Task: Update the Trello card with a label, due date, description, attachment, and create a custom button.
Action: Mouse moved to (354, 406)
Screenshot: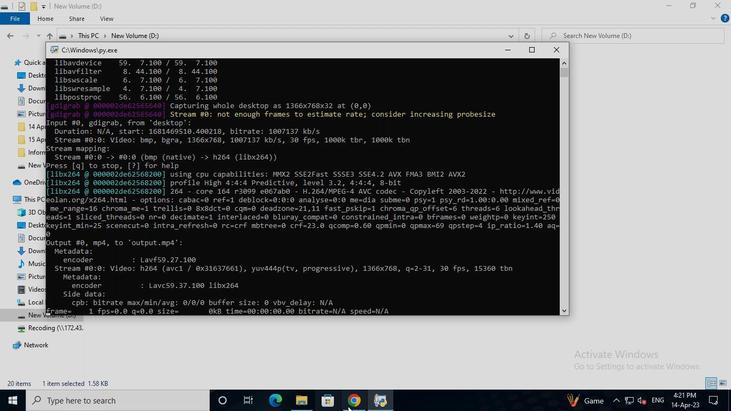 
Action: Mouse pressed left at (354, 406)
Screenshot: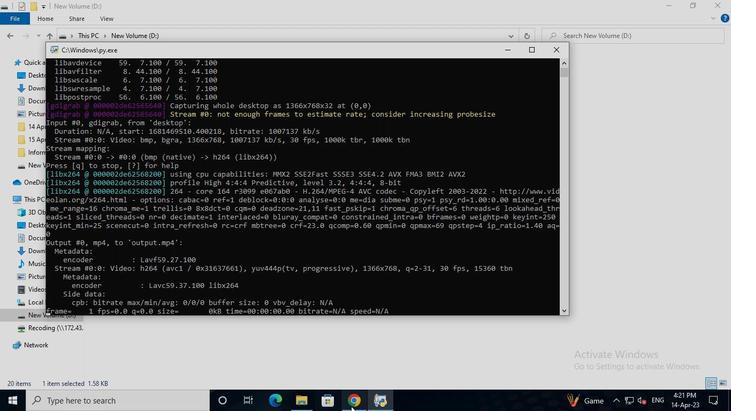 
Action: Mouse moved to (346, 324)
Screenshot: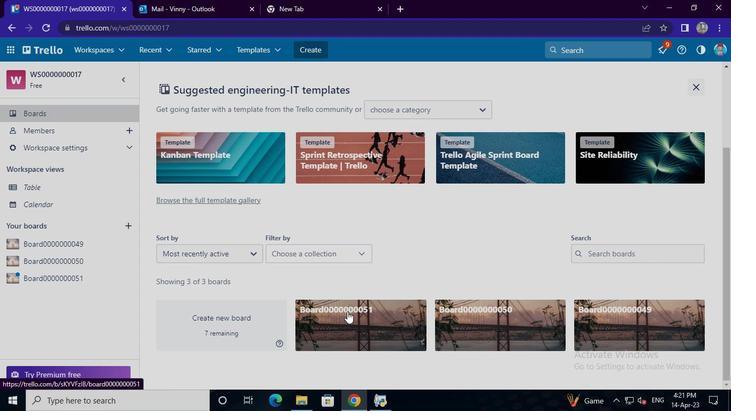 
Action: Mouse pressed left at (346, 324)
Screenshot: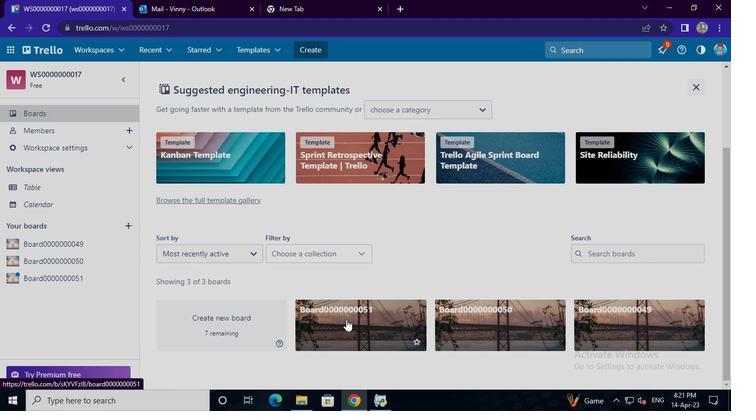 
Action: Mouse moved to (272, 312)
Screenshot: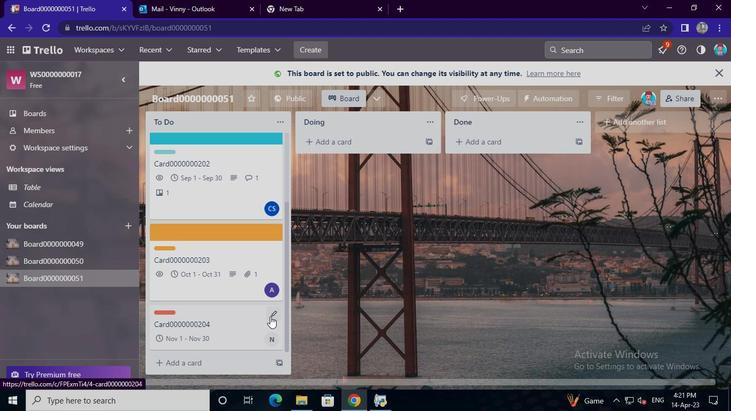 
Action: Mouse pressed left at (272, 312)
Screenshot: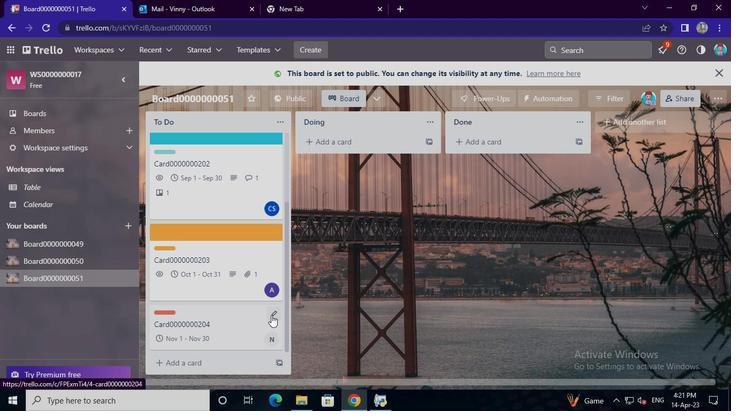 
Action: Mouse moved to (314, 242)
Screenshot: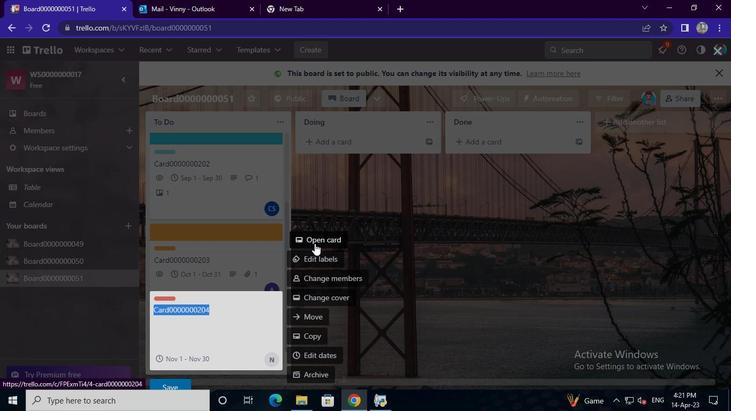 
Action: Mouse pressed left at (314, 242)
Screenshot: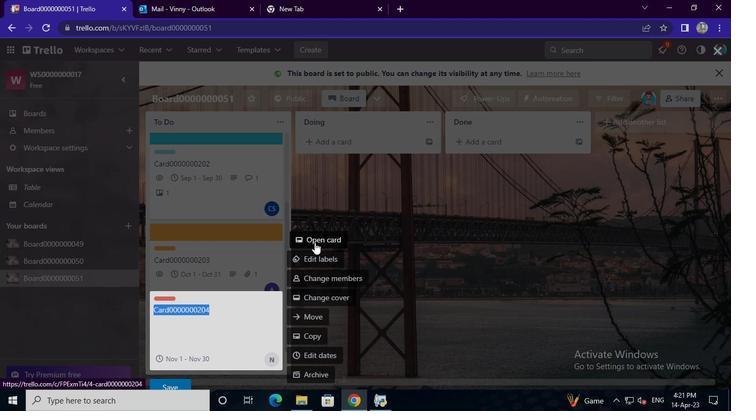 
Action: Mouse moved to (511, 222)
Screenshot: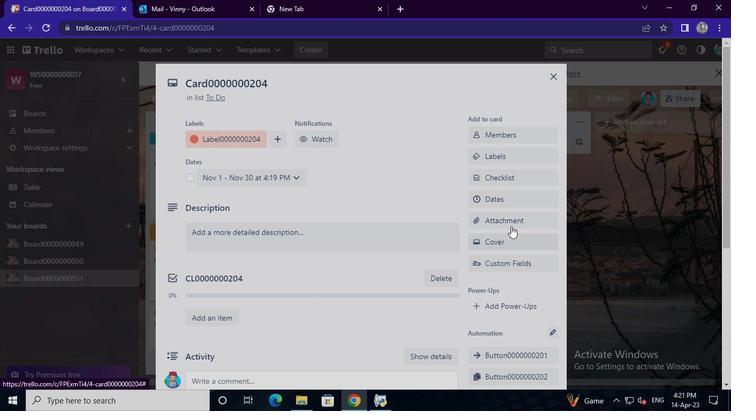 
Action: Mouse pressed left at (511, 222)
Screenshot: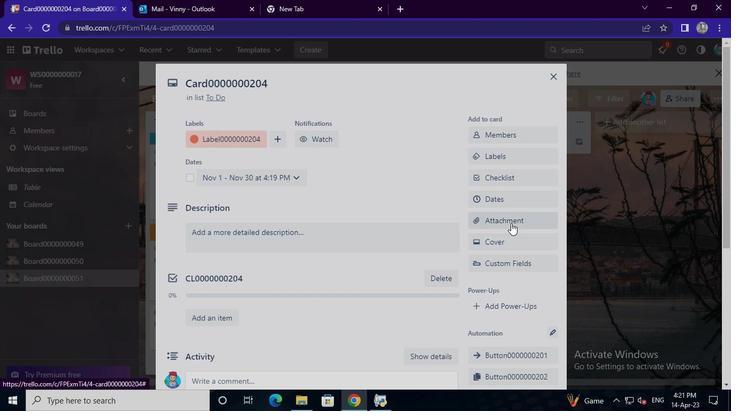 
Action: Mouse moved to (511, 222)
Screenshot: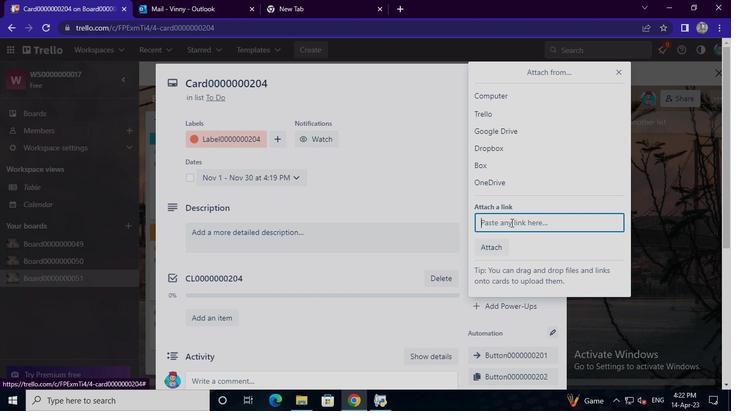 
Action: Mouse pressed left at (511, 222)
Screenshot: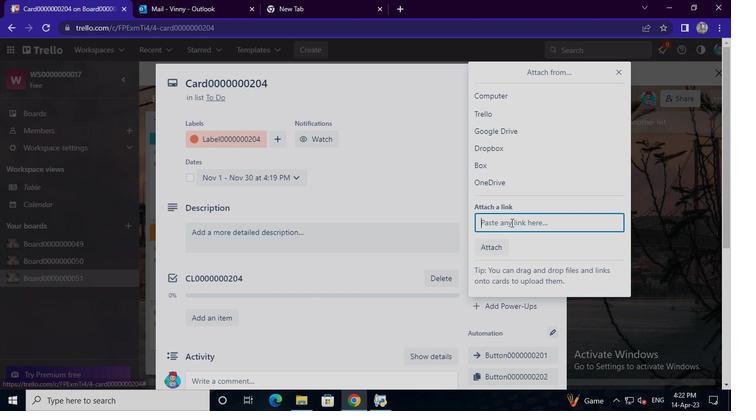 
Action: Keyboard Key.ctrl_l
Screenshot: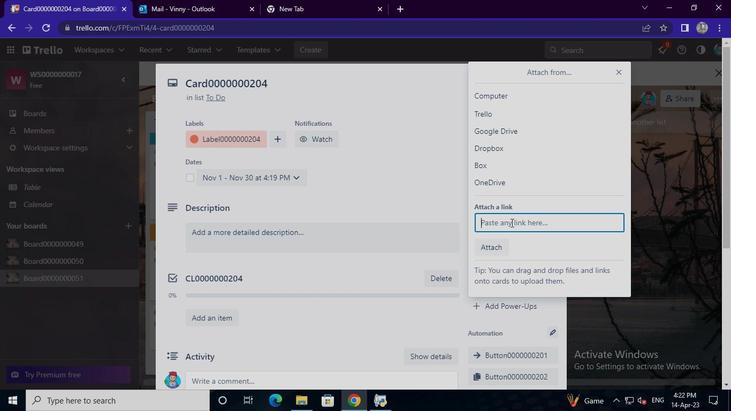
Action: Keyboard \x16
Screenshot: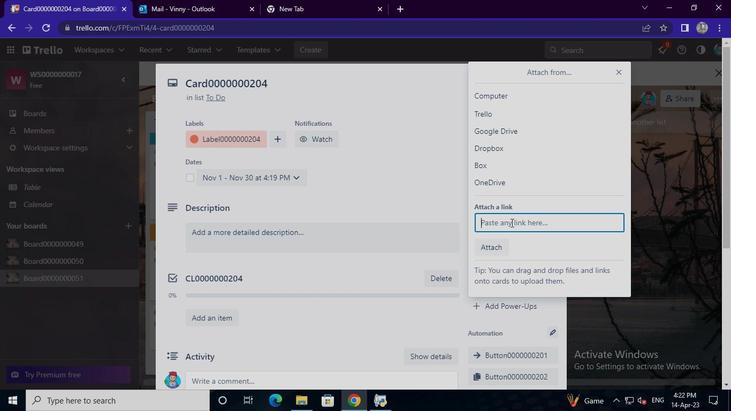 
Action: Mouse moved to (503, 287)
Screenshot: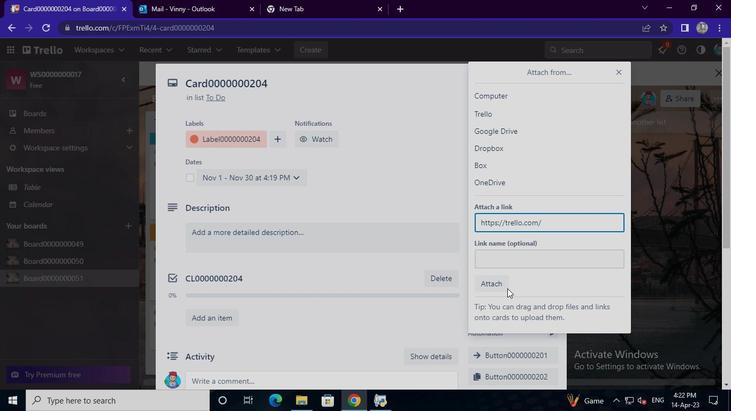 
Action: Mouse pressed left at (503, 287)
Screenshot: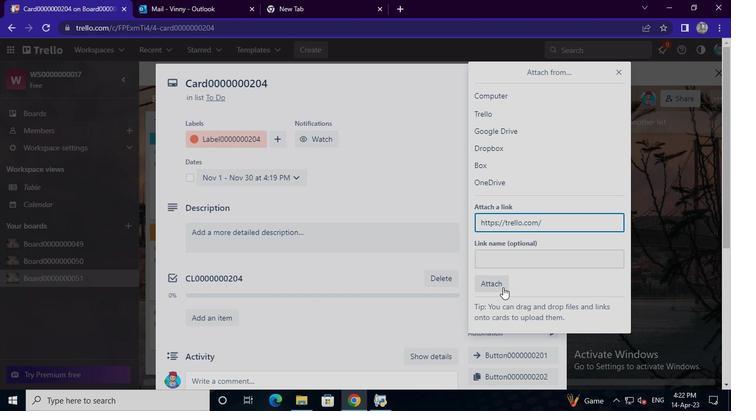 
Action: Mouse moved to (510, 238)
Screenshot: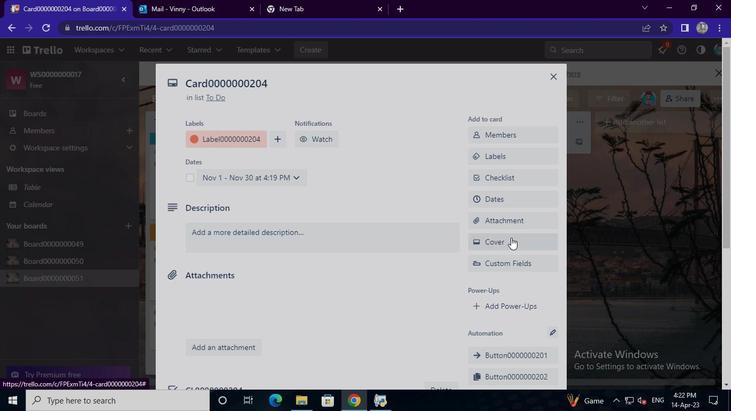 
Action: Mouse pressed left at (510, 238)
Screenshot: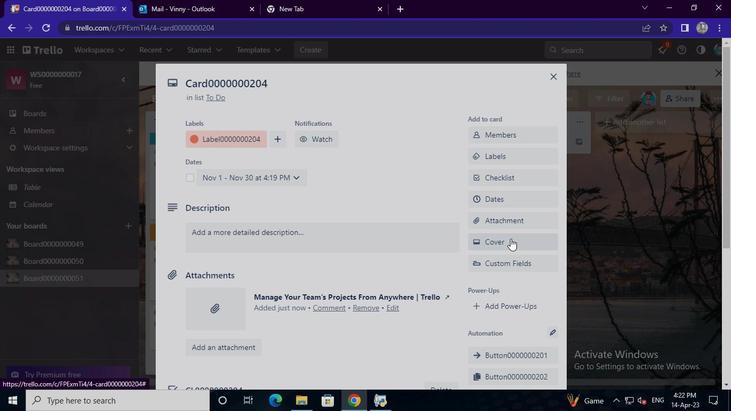 
Action: Mouse moved to (575, 167)
Screenshot: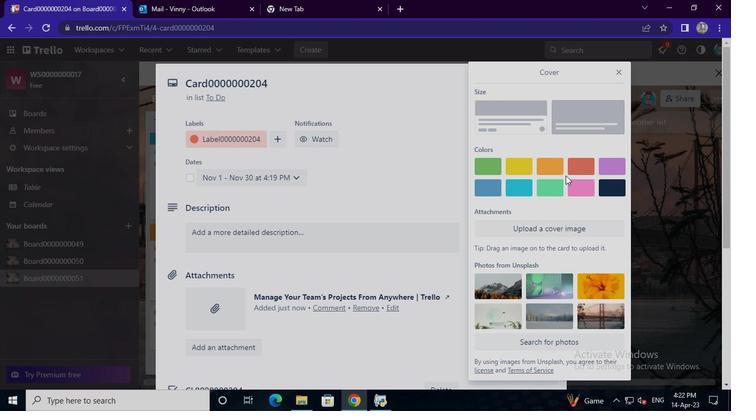 
Action: Mouse pressed left at (575, 167)
Screenshot: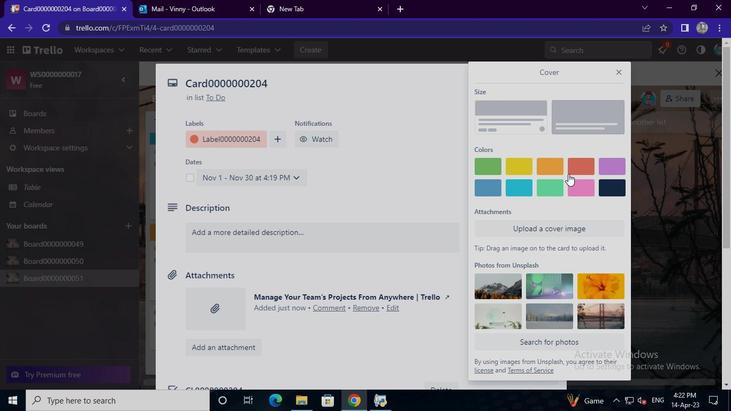 
Action: Mouse moved to (449, 178)
Screenshot: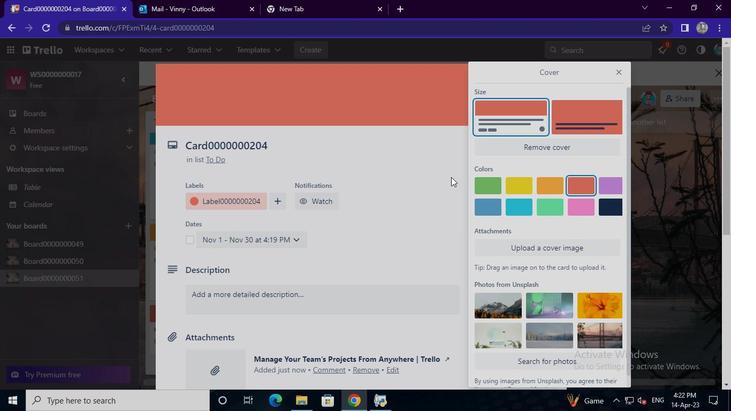 
Action: Mouse pressed left at (449, 178)
Screenshot: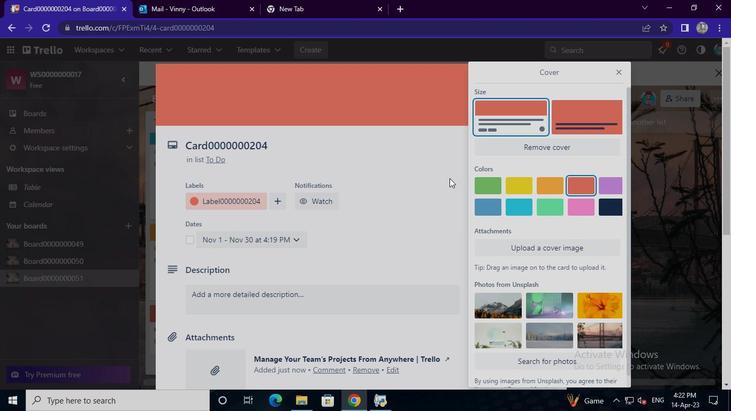 
Action: Mouse moved to (507, 246)
Screenshot: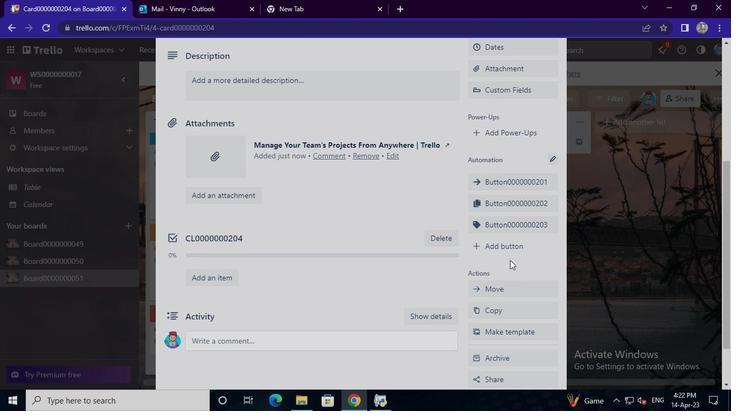 
Action: Mouse pressed left at (507, 246)
Screenshot: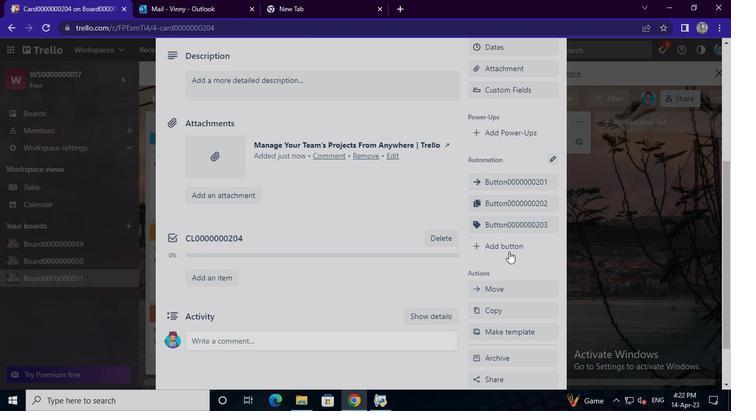 
Action: Mouse moved to (507, 184)
Screenshot: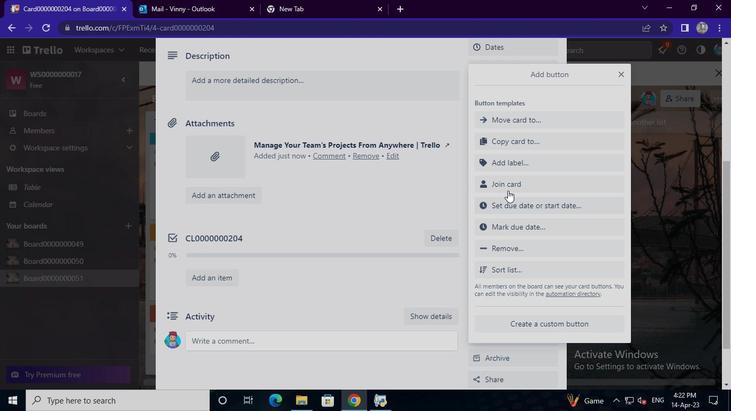 
Action: Mouse pressed left at (507, 184)
Screenshot: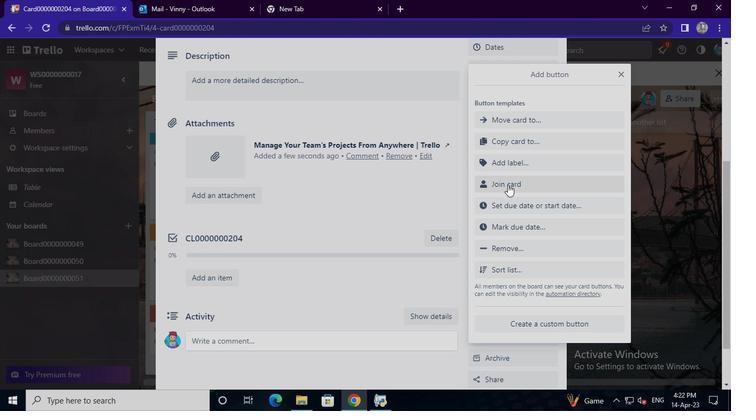 
Action: Mouse moved to (525, 122)
Screenshot: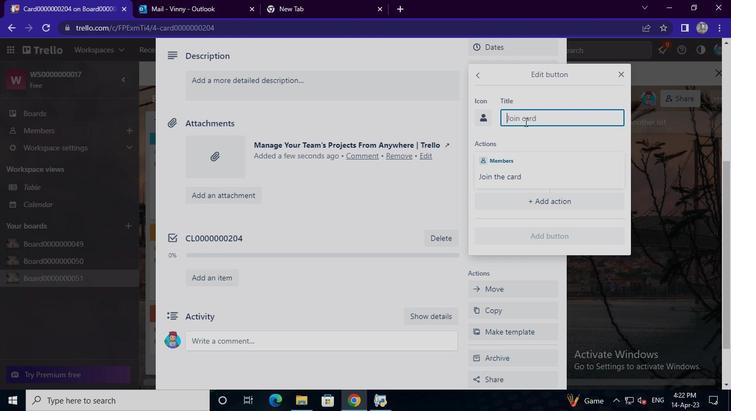 
Action: Mouse pressed left at (525, 122)
Screenshot: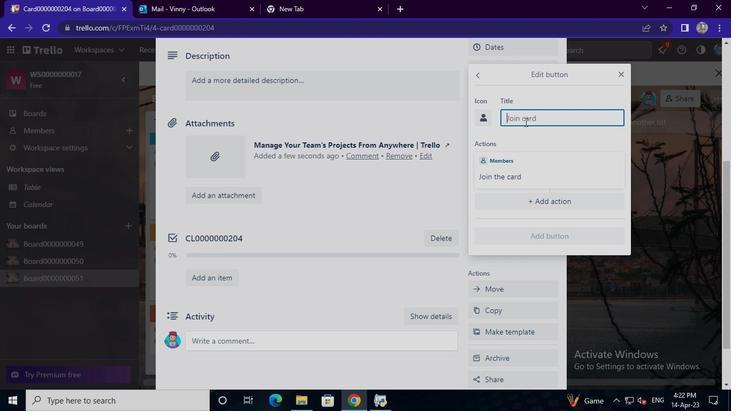 
Action: Keyboard Key.shift
Screenshot: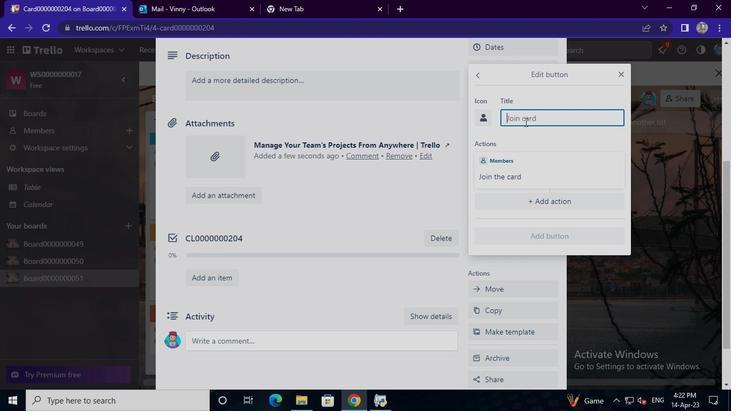 
Action: Keyboard B
Screenshot: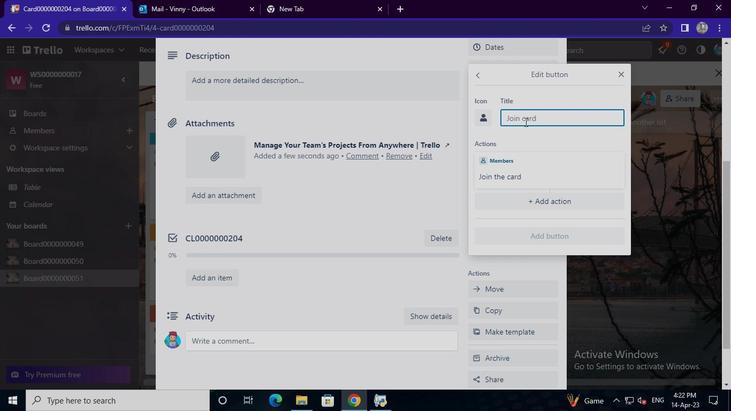 
Action: Keyboard u
Screenshot: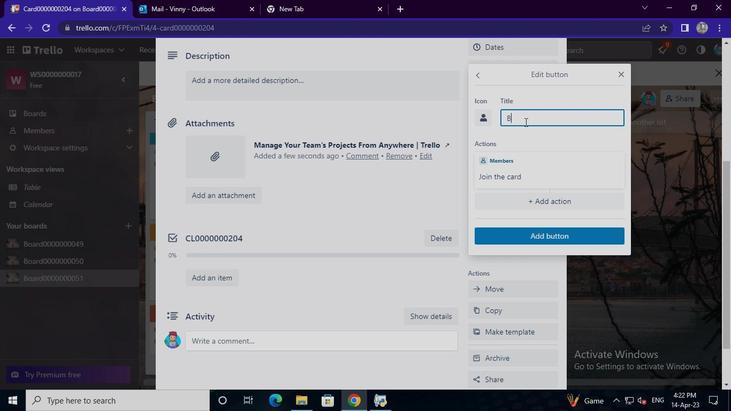 
Action: Keyboard t
Screenshot: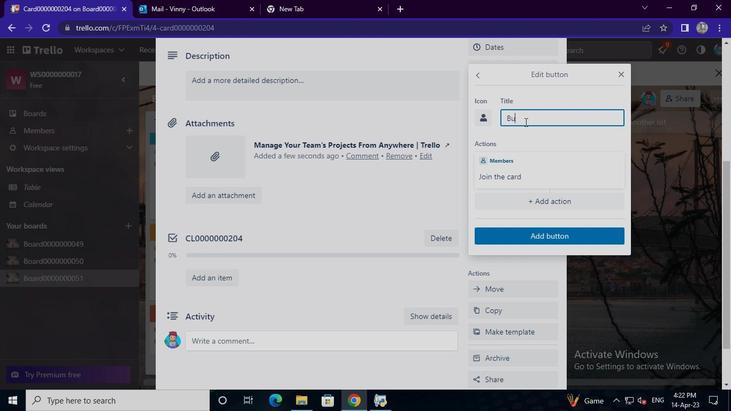 
Action: Keyboard t
Screenshot: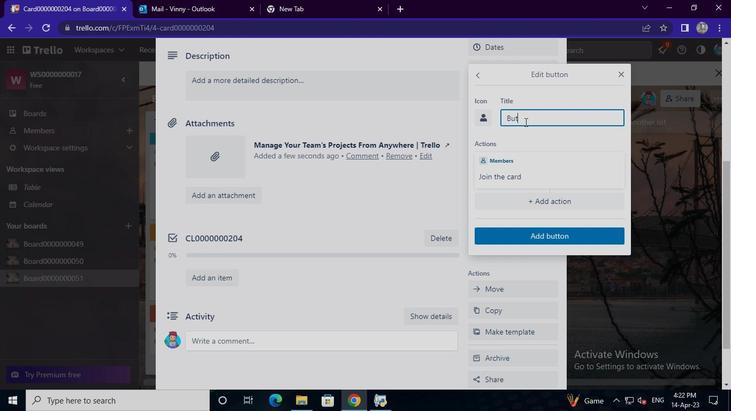 
Action: Keyboard o
Screenshot: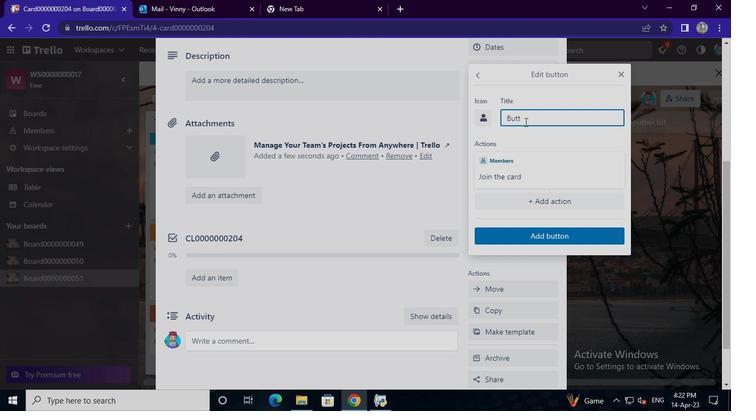 
Action: Keyboard n
Screenshot: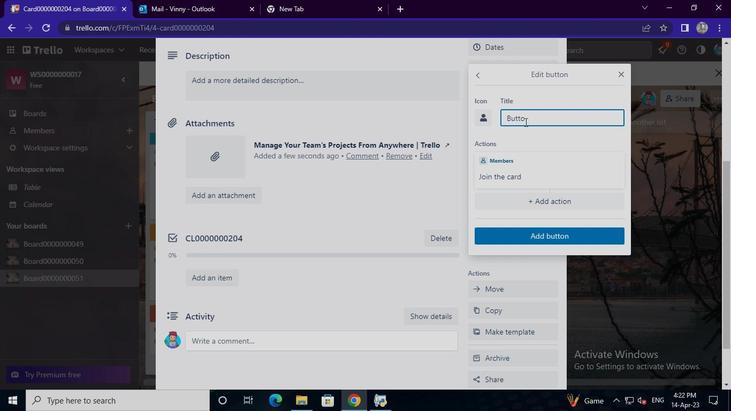 
Action: Keyboard <96>
Screenshot: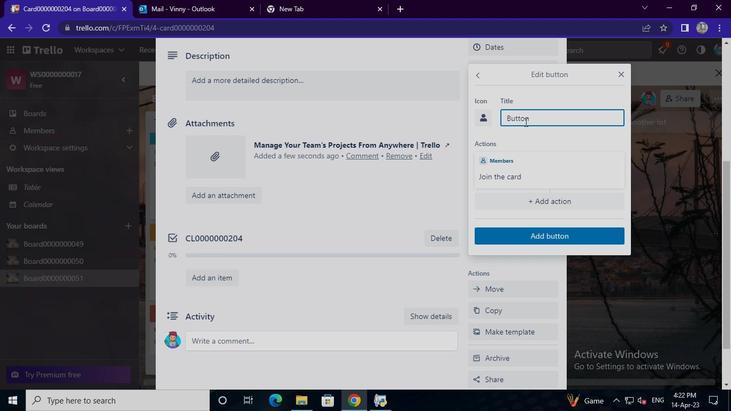 
Action: Keyboard <96>
Screenshot: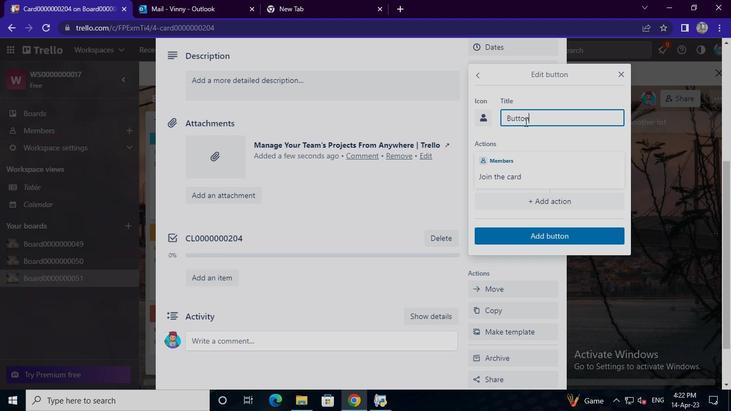 
Action: Keyboard <96>
Screenshot: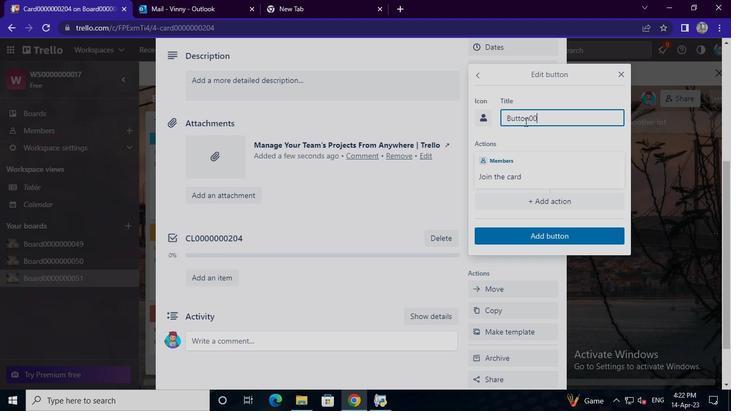 
Action: Keyboard <96>
Screenshot: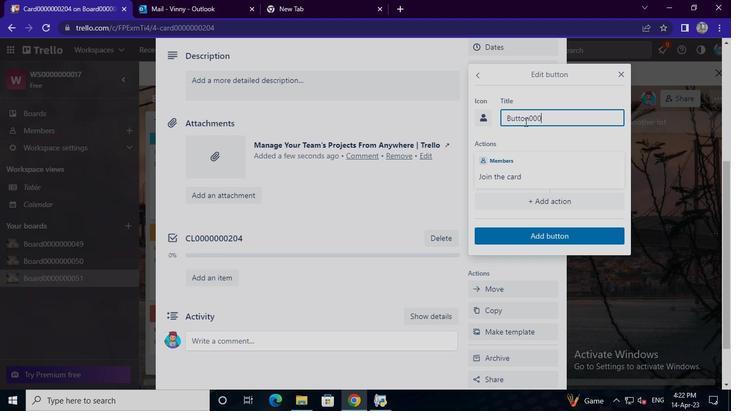 
Action: Keyboard <96>
Screenshot: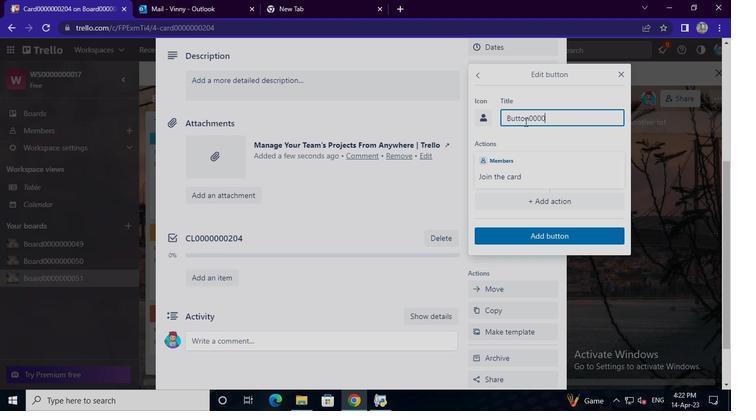 
Action: Keyboard <96>
Screenshot: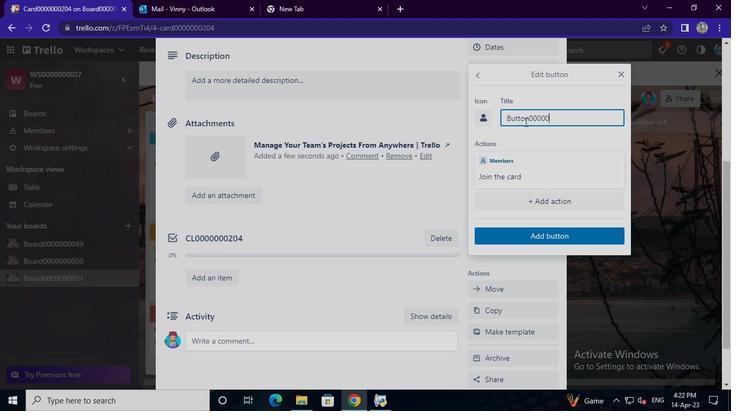 
Action: Keyboard <96>
Screenshot: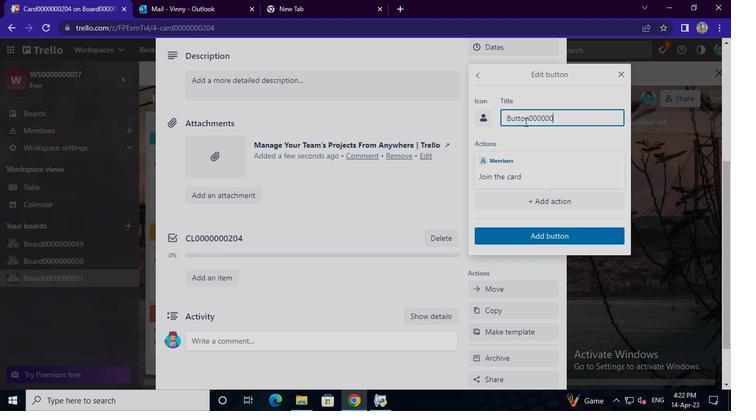 
Action: Keyboard <98>
Screenshot: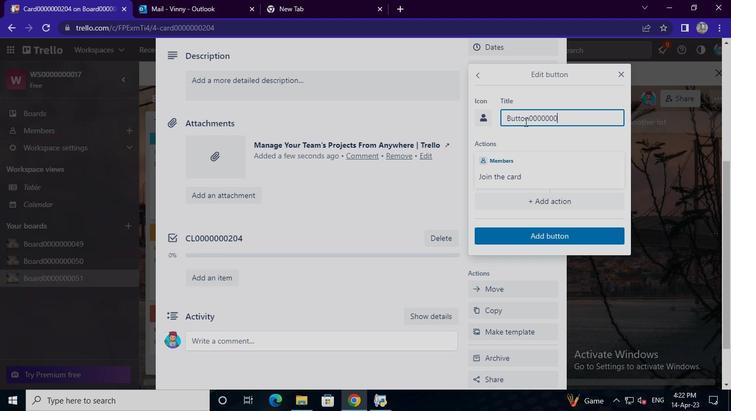 
Action: Keyboard <96>
Screenshot: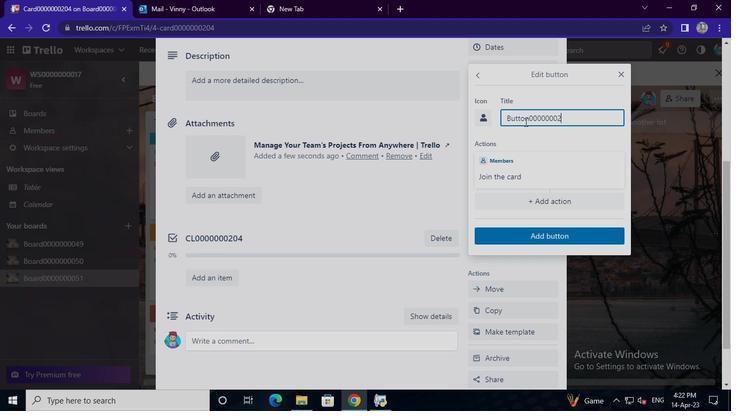 
Action: Keyboard <100>
Screenshot: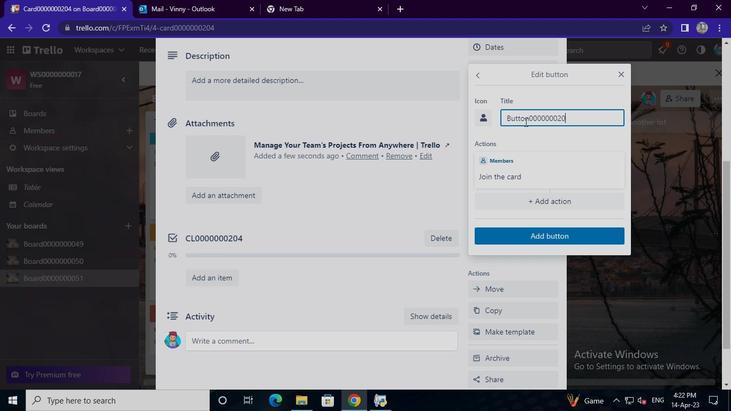 
Action: Mouse moved to (540, 238)
Screenshot: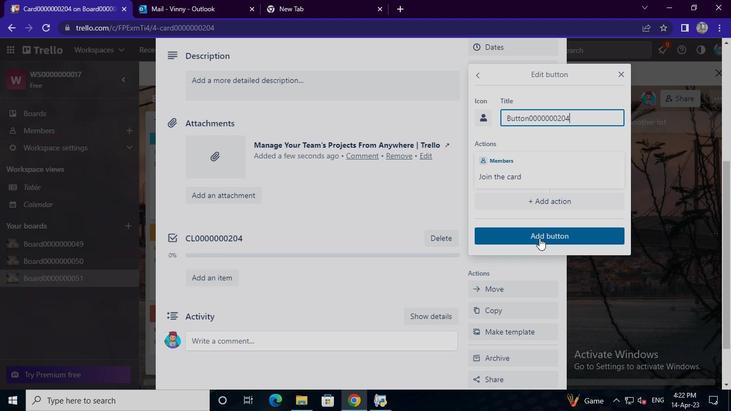 
Action: Mouse pressed left at (540, 238)
Screenshot: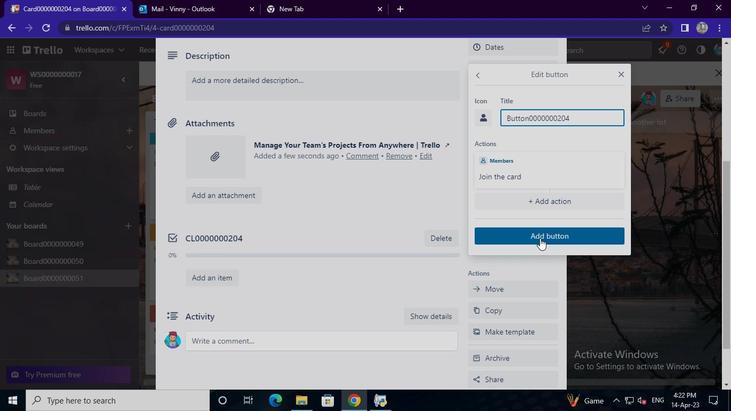 
Action: Mouse moved to (248, 186)
Screenshot: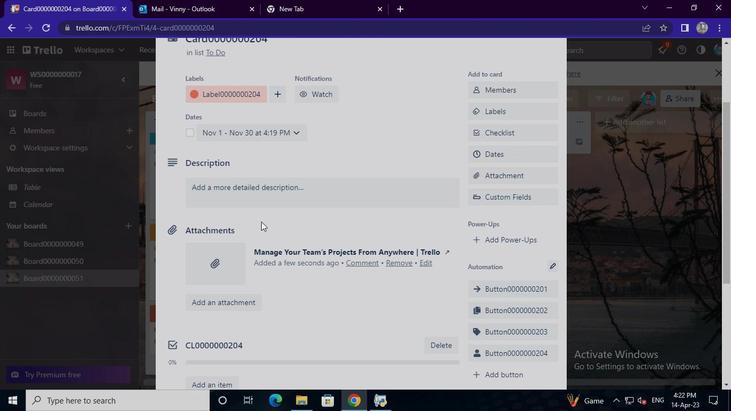 
Action: Mouse pressed left at (248, 186)
Screenshot: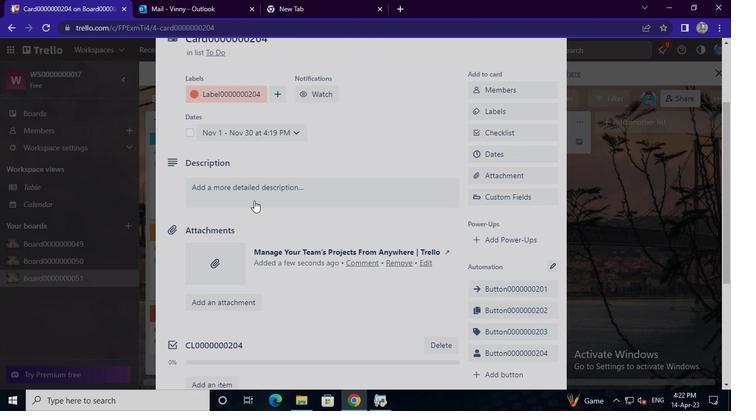 
Action: Mouse moved to (245, 221)
Screenshot: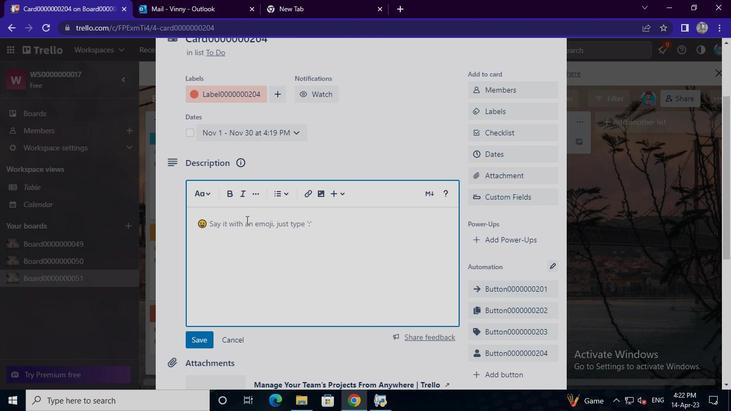 
Action: Mouse pressed left at (245, 221)
Screenshot: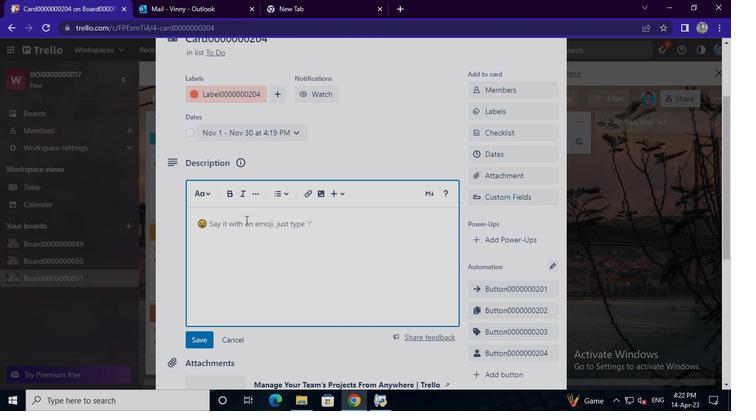 
Action: Keyboard Key.shift
Screenshot: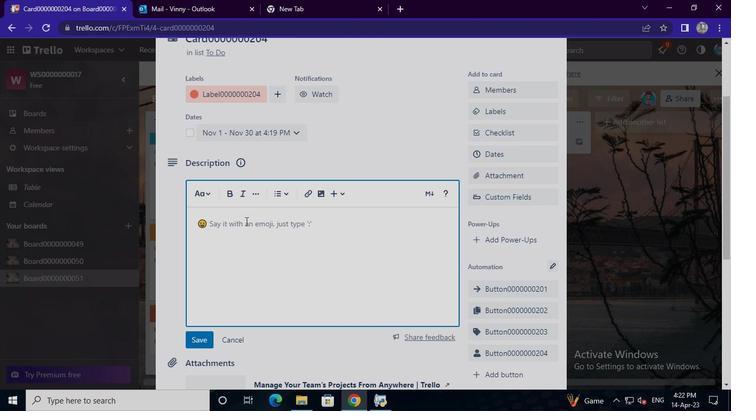 
Action: Keyboard D
Screenshot: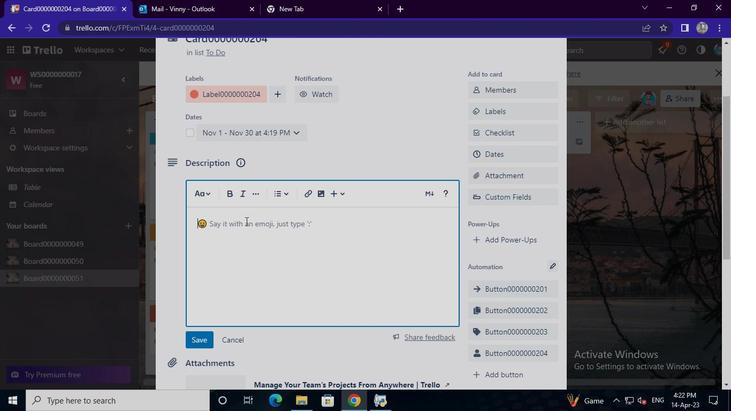 
Action: Keyboard S
Screenshot: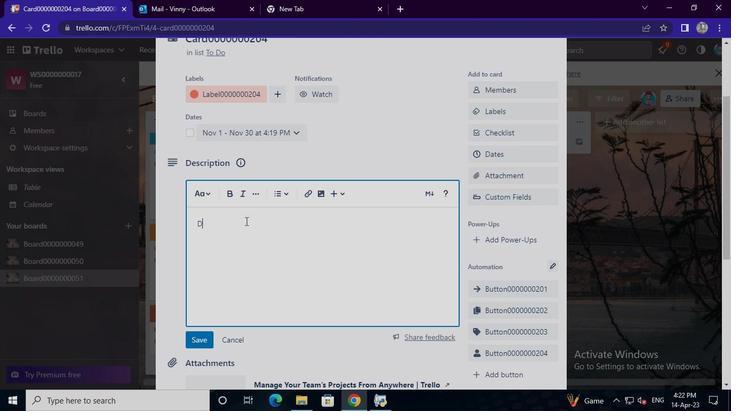 
Action: Keyboard <96>
Screenshot: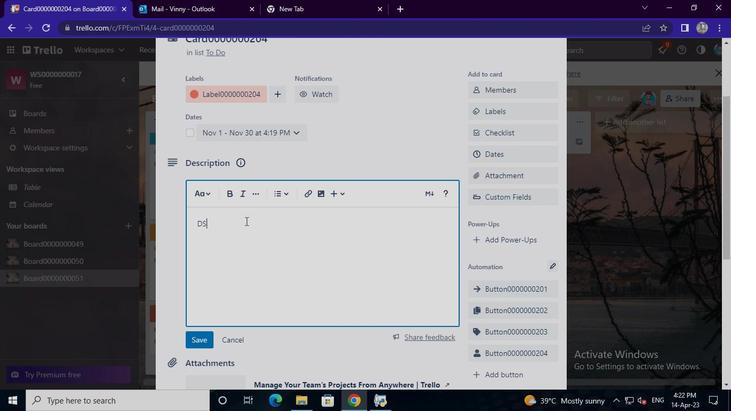 
Action: Keyboard <96>
Screenshot: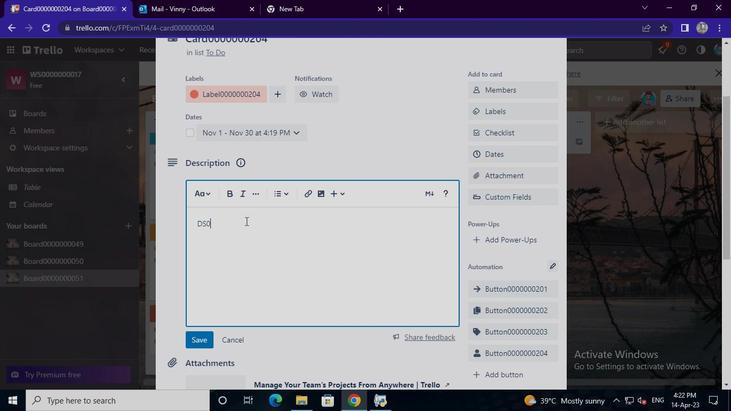 
Action: Keyboard <96>
Screenshot: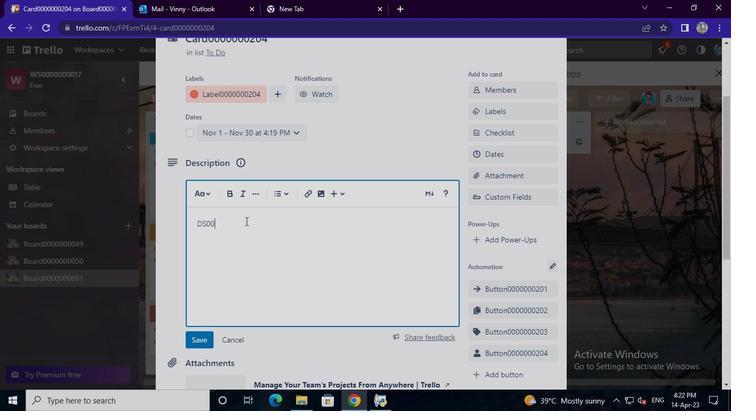 
Action: Keyboard <96>
Screenshot: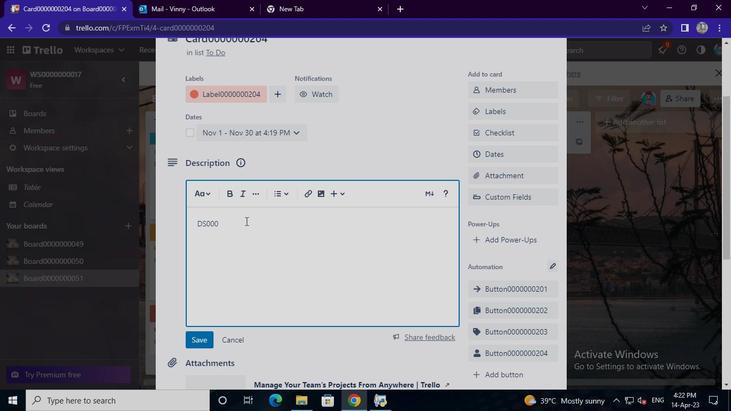 
Action: Keyboard <96>
Screenshot: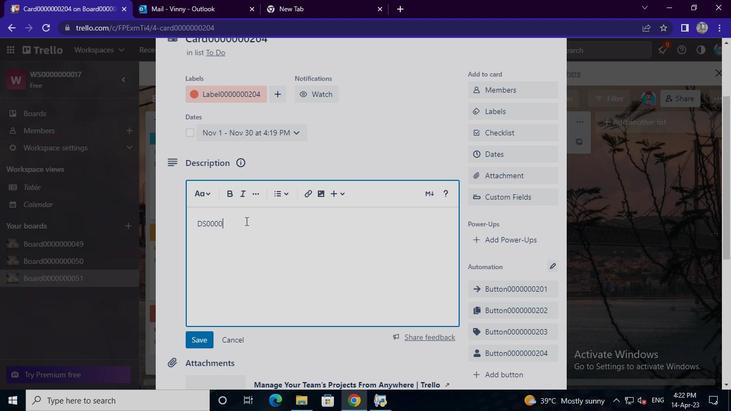 
Action: Keyboard <96>
Screenshot: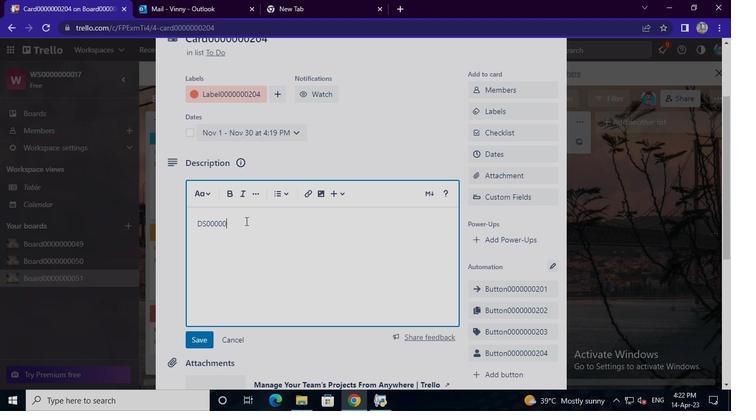 
Action: Keyboard <96>
Screenshot: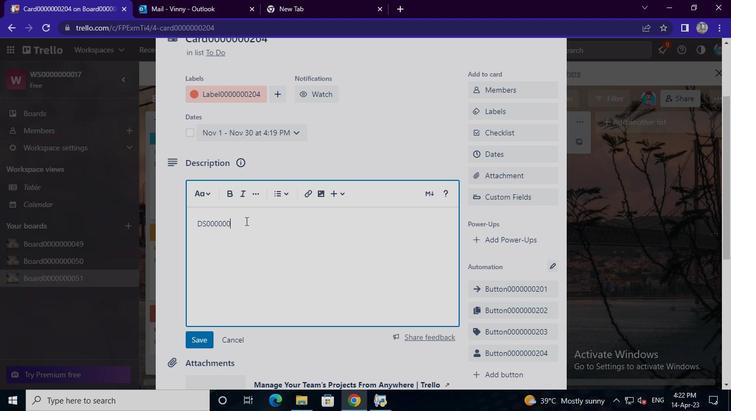 
Action: Keyboard <98>
Screenshot: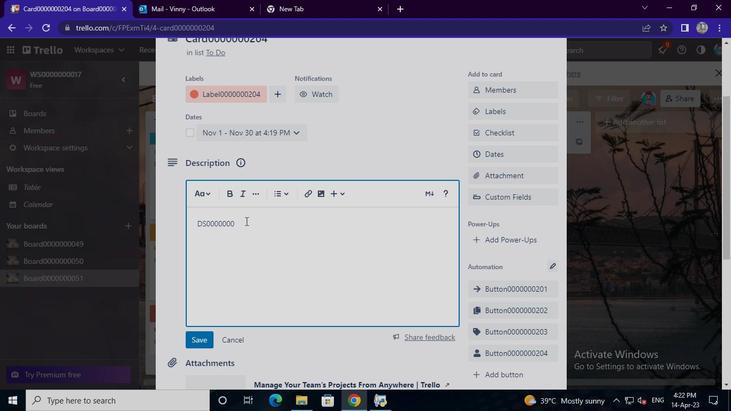 
Action: Keyboard <96>
Screenshot: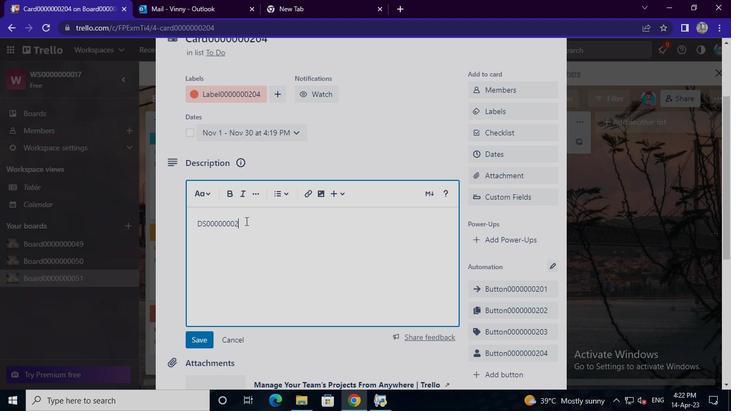 
Action: Keyboard <97>
Screenshot: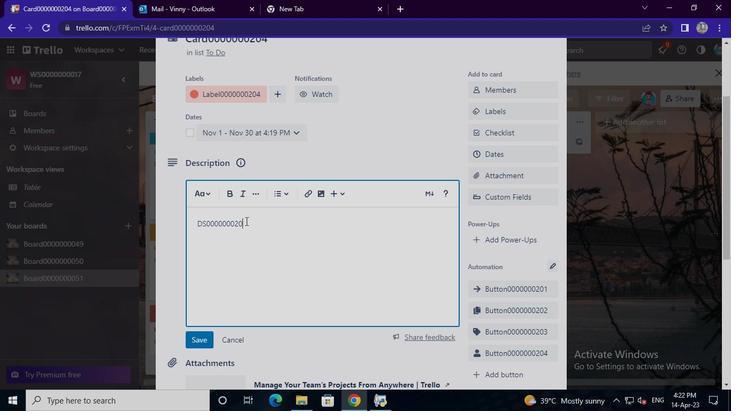 
Action: Mouse moved to (193, 338)
Screenshot: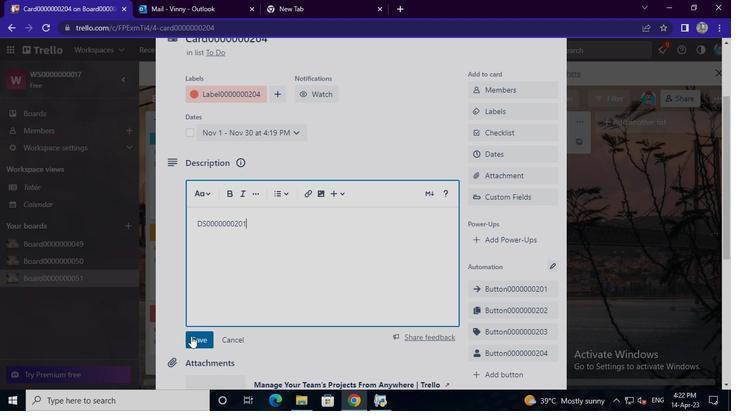 
Action: Mouse pressed left at (193, 338)
Screenshot: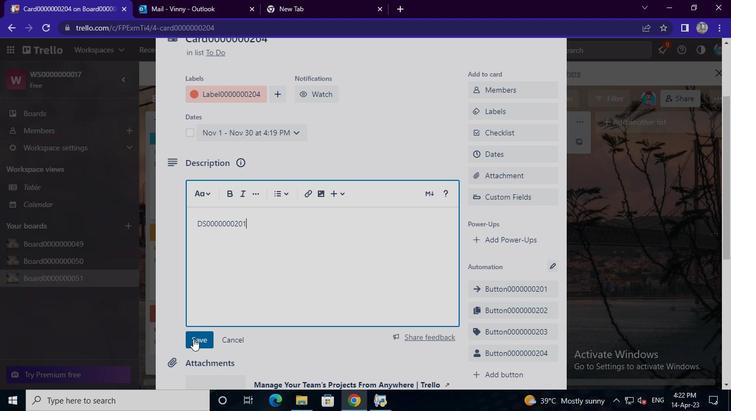 
Action: Mouse moved to (233, 270)
Screenshot: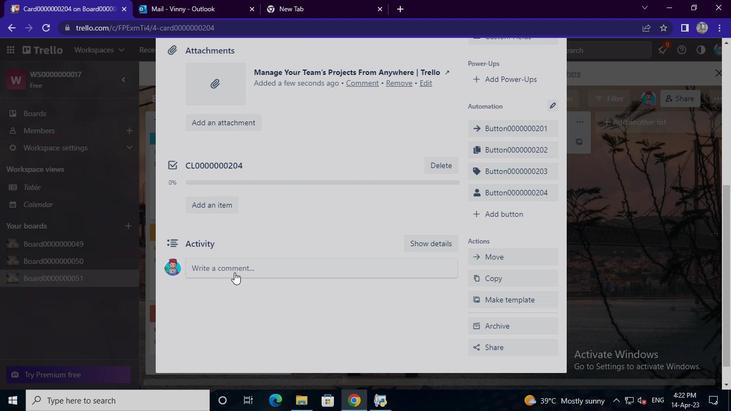 
Action: Mouse pressed left at (233, 270)
Screenshot: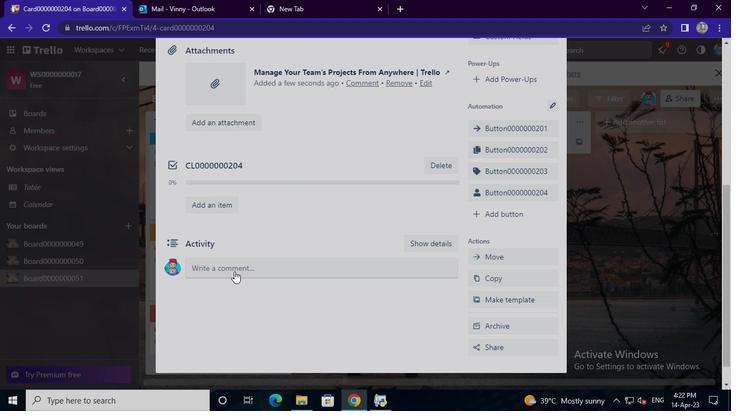 
Action: Mouse moved to (231, 269)
Screenshot: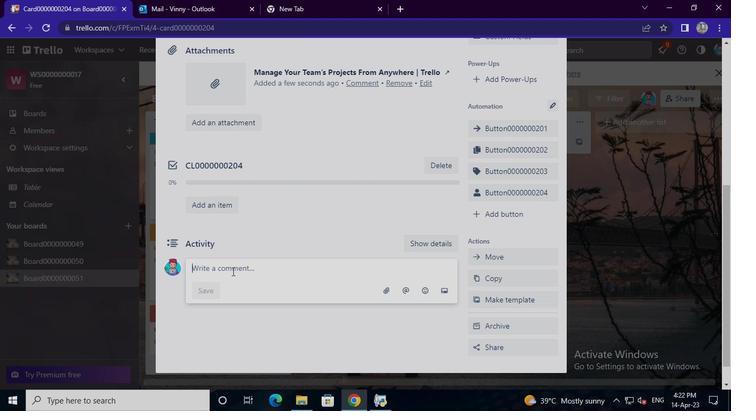 
Action: Mouse pressed left at (231, 269)
Screenshot: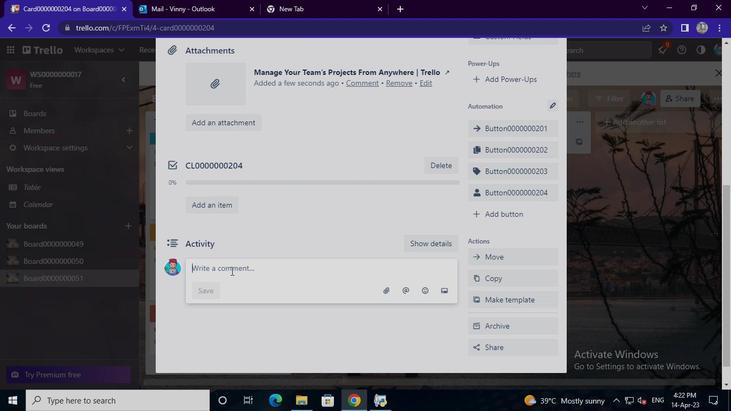 
Action: Keyboard Key.shift
Screenshot: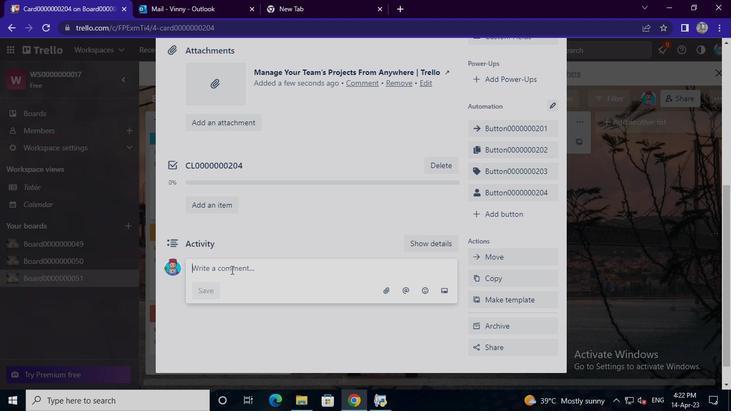 
Action: Keyboard C
Screenshot: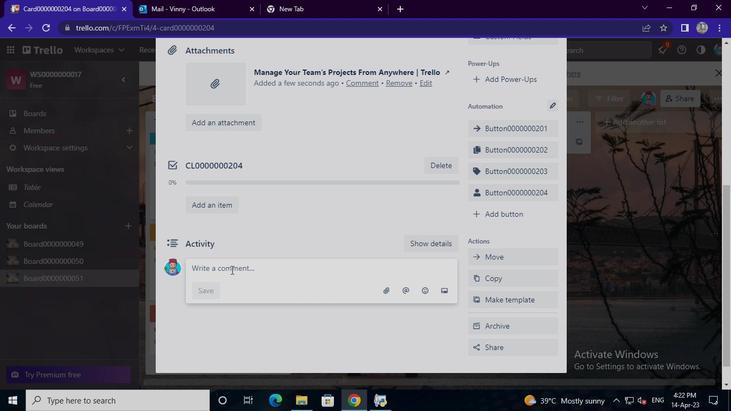 
Action: Keyboard M
Screenshot: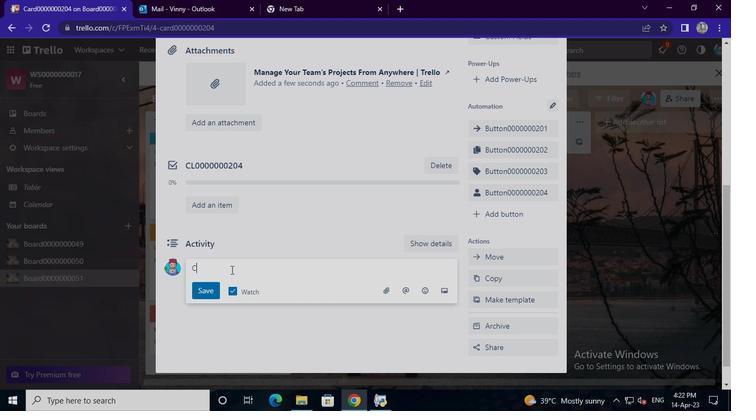 
Action: Keyboard <96>
Screenshot: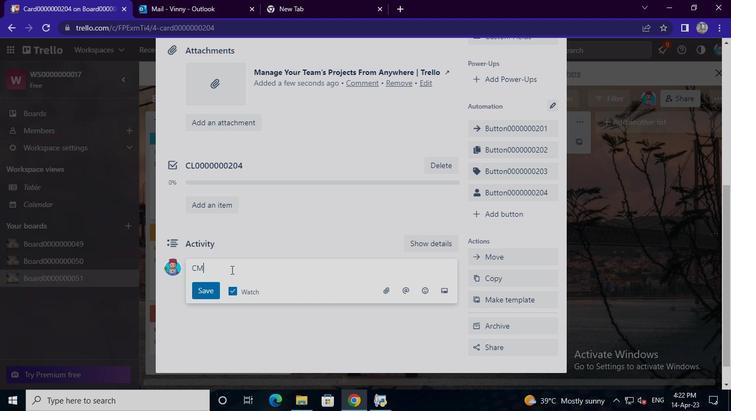 
Action: Keyboard <96>
Screenshot: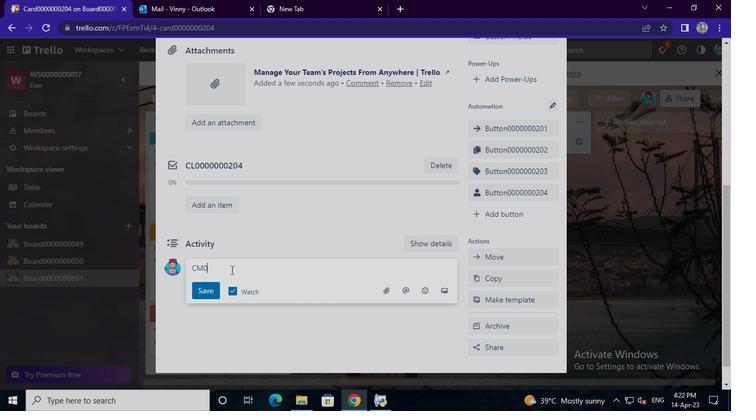 
Action: Keyboard <96>
Screenshot: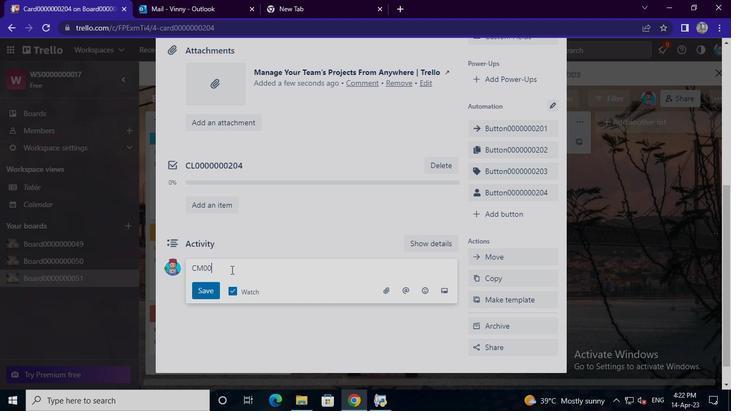 
Action: Keyboard <96>
Screenshot: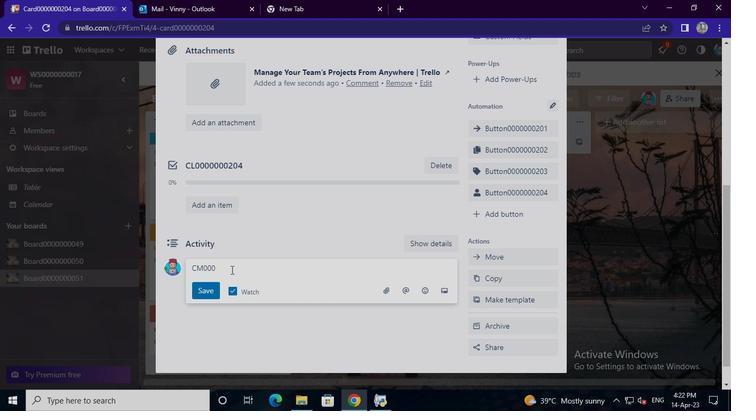 
Action: Keyboard <96>
Screenshot: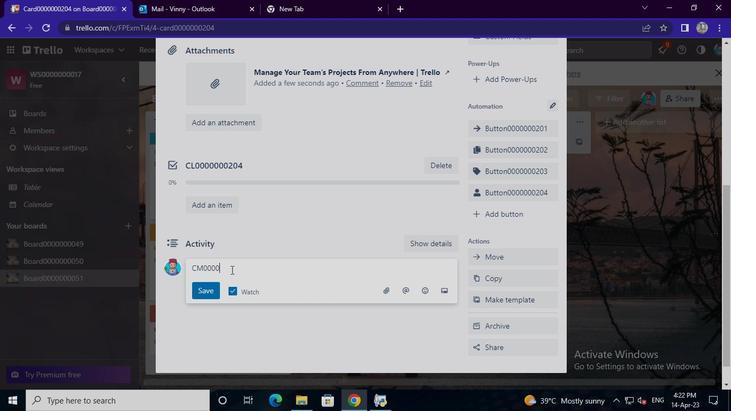 
Action: Keyboard <96>
Screenshot: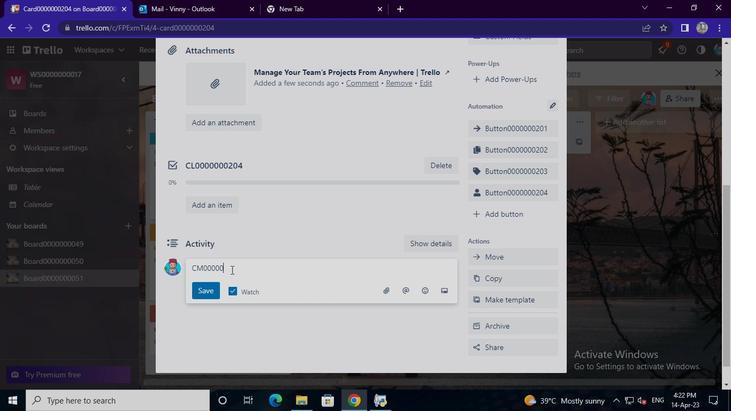 
Action: Keyboard <96>
Screenshot: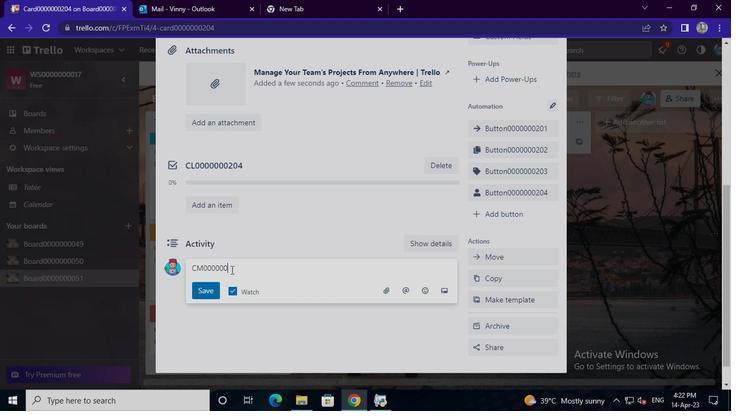 
Action: Keyboard <98>
Screenshot: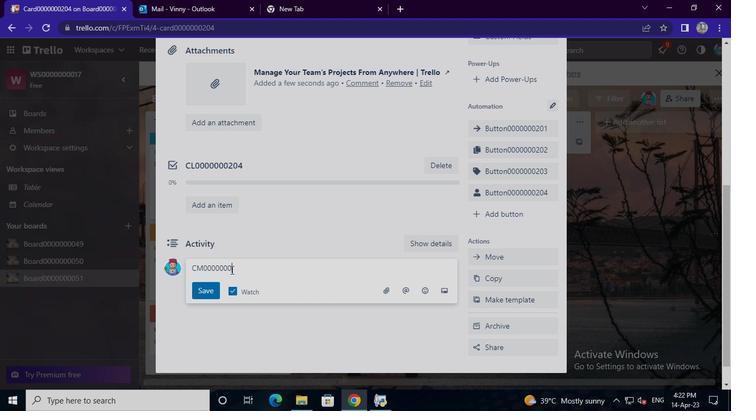 
Action: Keyboard <96>
Screenshot: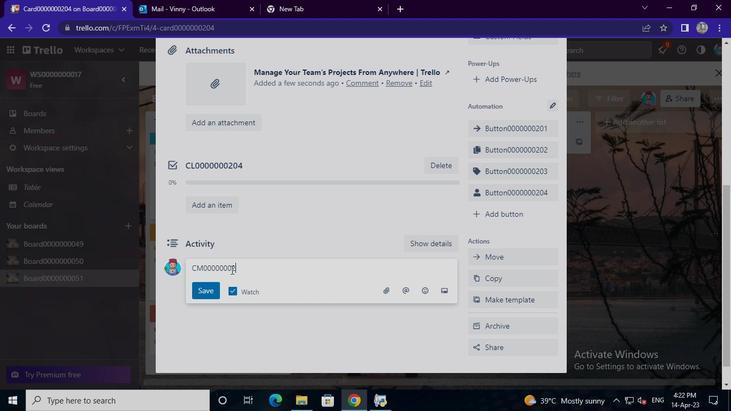 
Action: Keyboard <100>
Screenshot: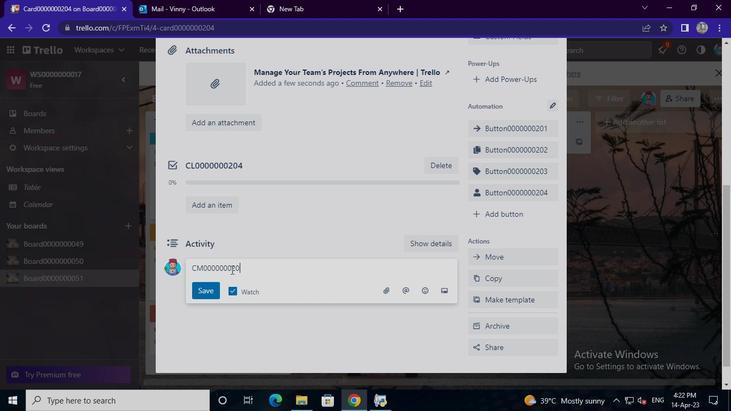 
Action: Mouse moved to (199, 290)
Screenshot: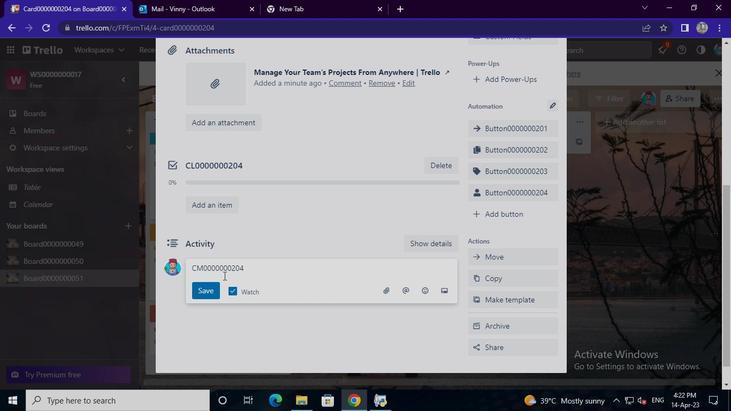 
Action: Mouse pressed left at (199, 290)
Screenshot: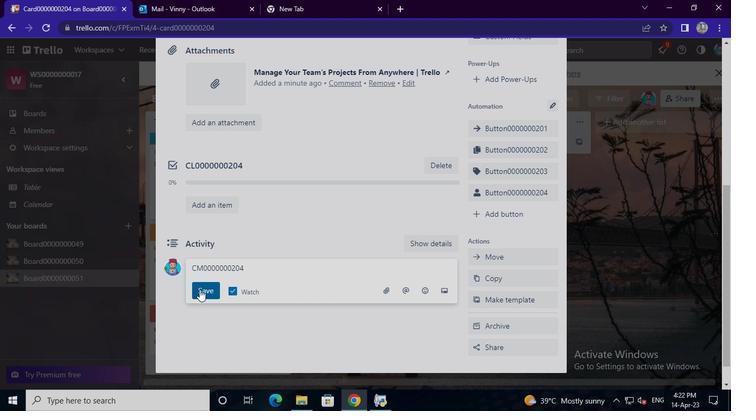 
Action: Mouse moved to (373, 403)
Screenshot: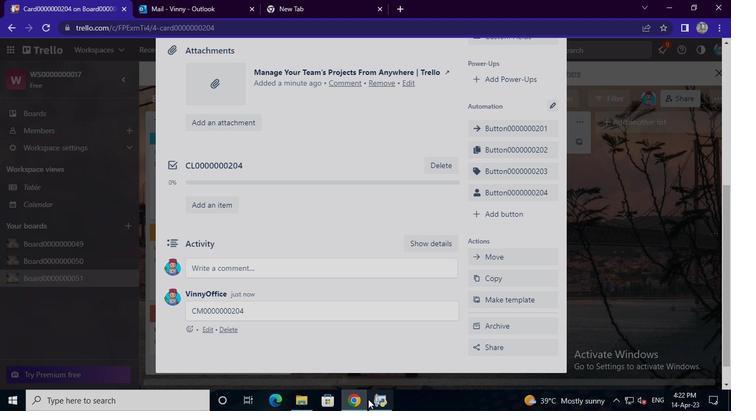 
Action: Mouse pressed left at (373, 403)
Screenshot: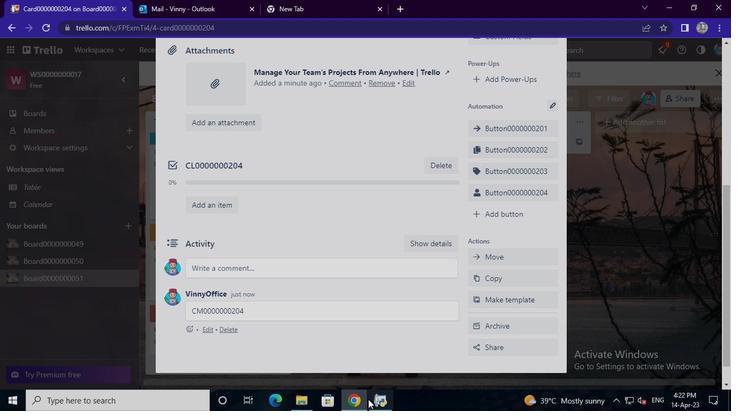 
Action: Mouse moved to (557, 51)
Screenshot: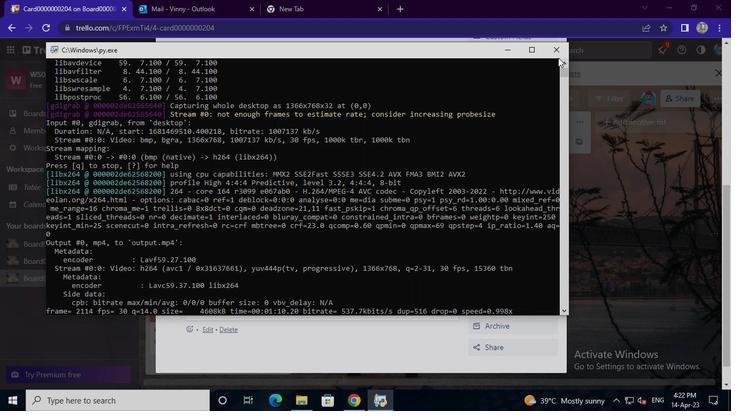 
Action: Mouse pressed left at (557, 51)
Screenshot: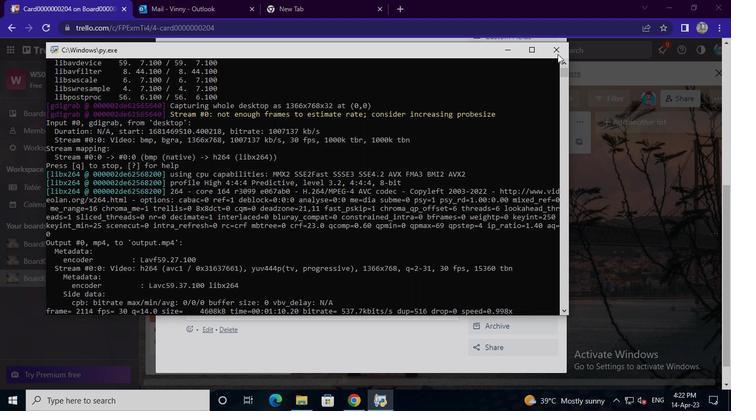 
Action: Mouse moved to (557, 50)
Screenshot: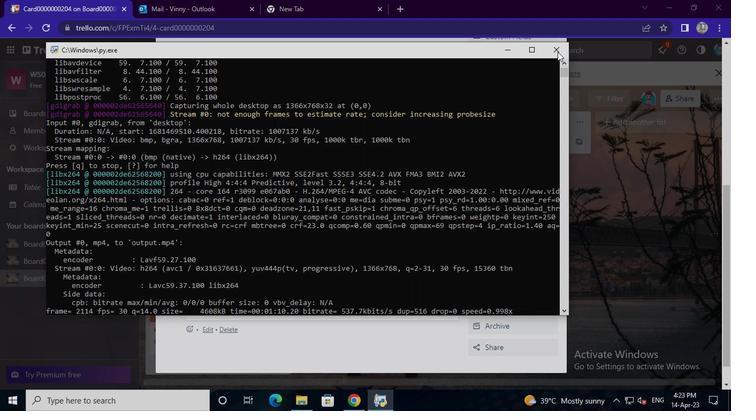 
